Task: In Heading Arial with underline. Font size of heading  '18'Font style of data Calibri. Font size of data  9Alignment of headline & data Align center. Fill color in heading,  RedFont color of data Black Apply border in Data No BorderIn the sheet   Alpha Sales log book
Action: Mouse moved to (222, 82)
Screenshot: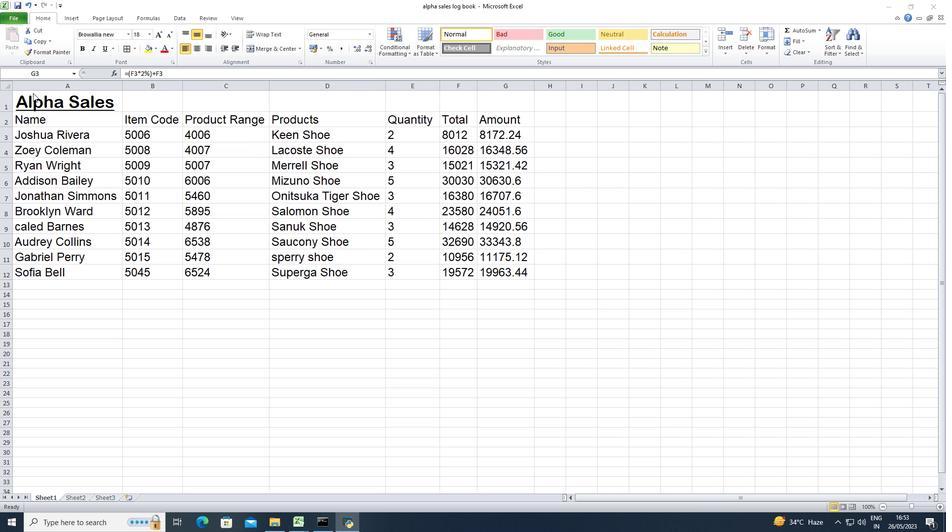 
Action: Mouse pressed left at (222, 82)
Screenshot: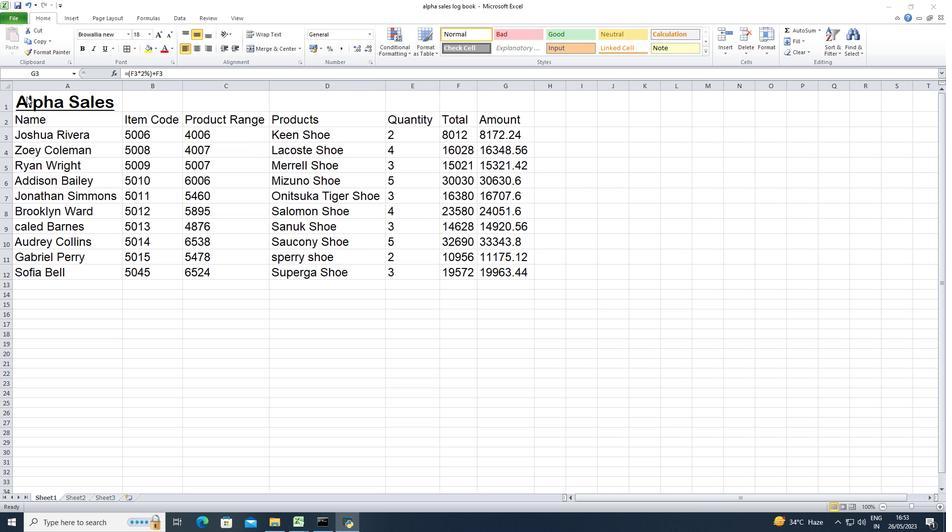 
Action: Mouse moved to (222, 82)
Screenshot: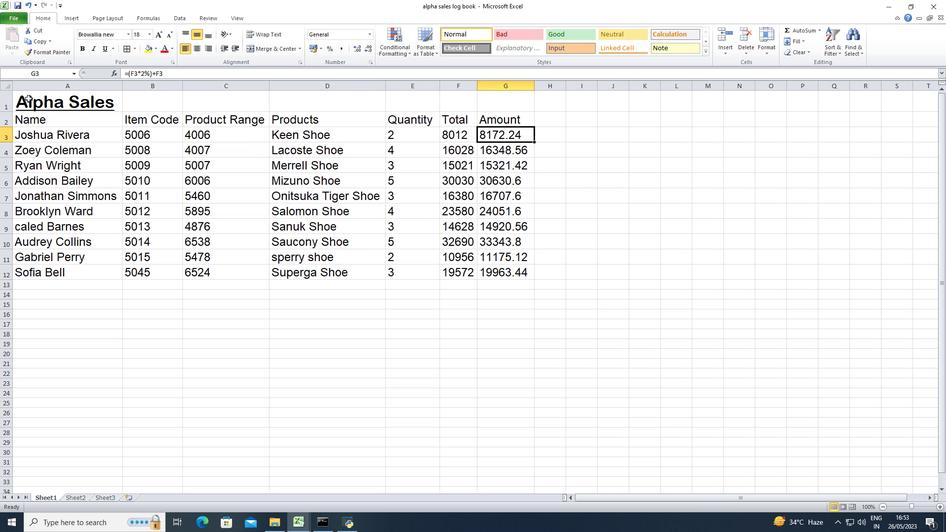 
Action: Mouse pressed left at (222, 82)
Screenshot: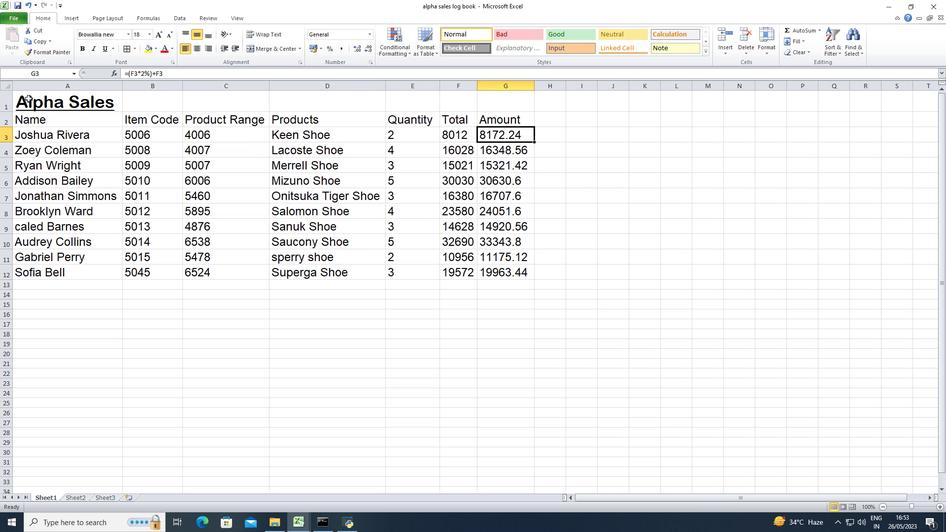 
Action: Mouse moved to (224, 81)
Screenshot: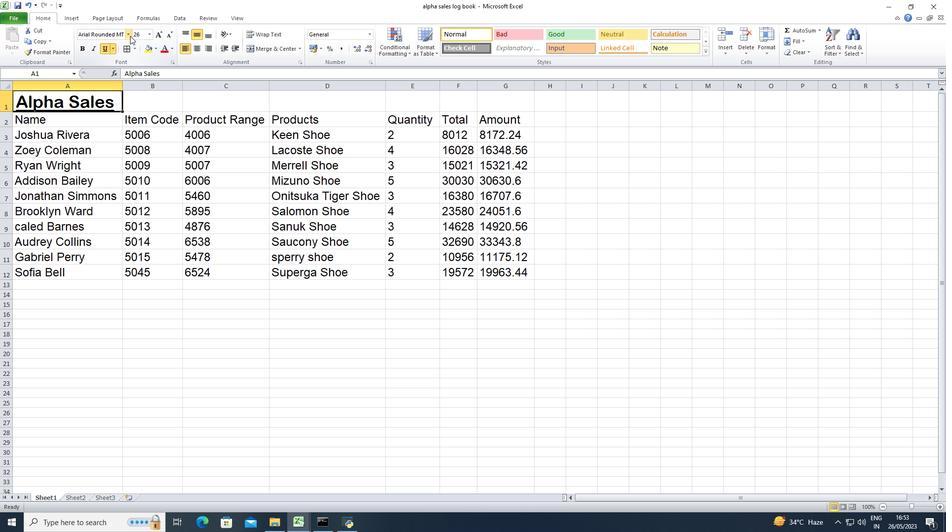 
Action: Mouse pressed left at (224, 81)
Screenshot: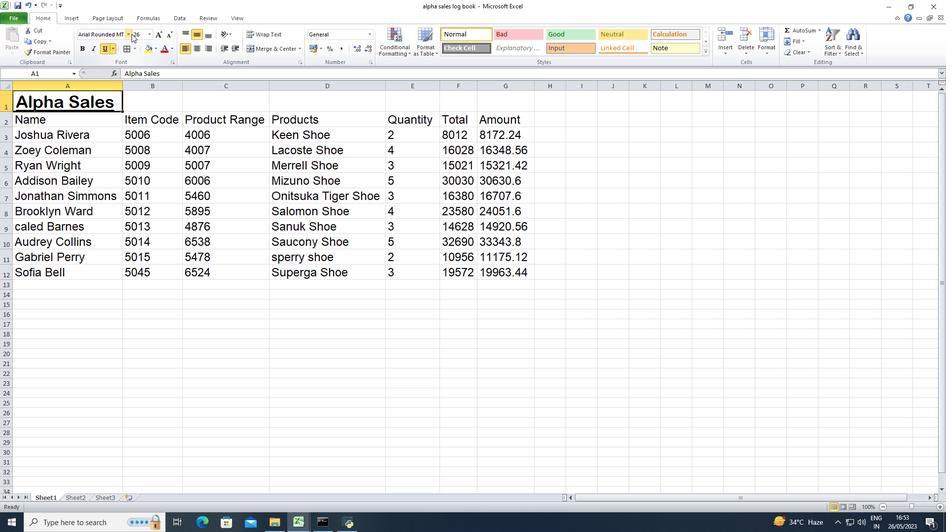 
Action: Mouse moved to (223, 83)
Screenshot: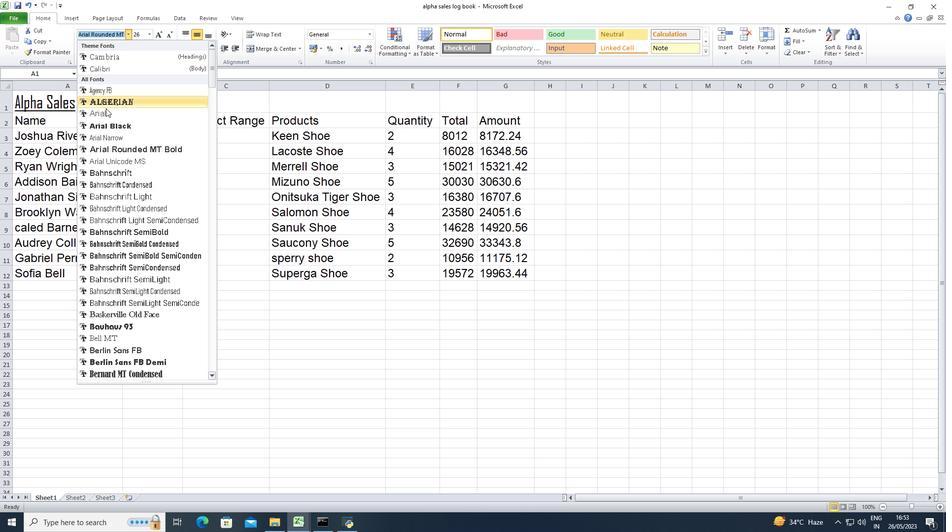 
Action: Mouse pressed left at (223, 83)
Screenshot: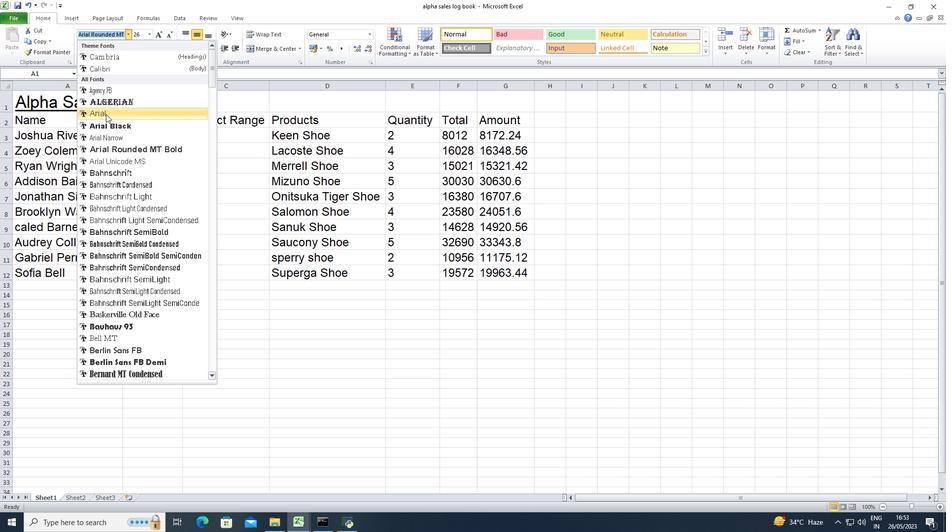 
Action: Mouse moved to (223, 81)
Screenshot: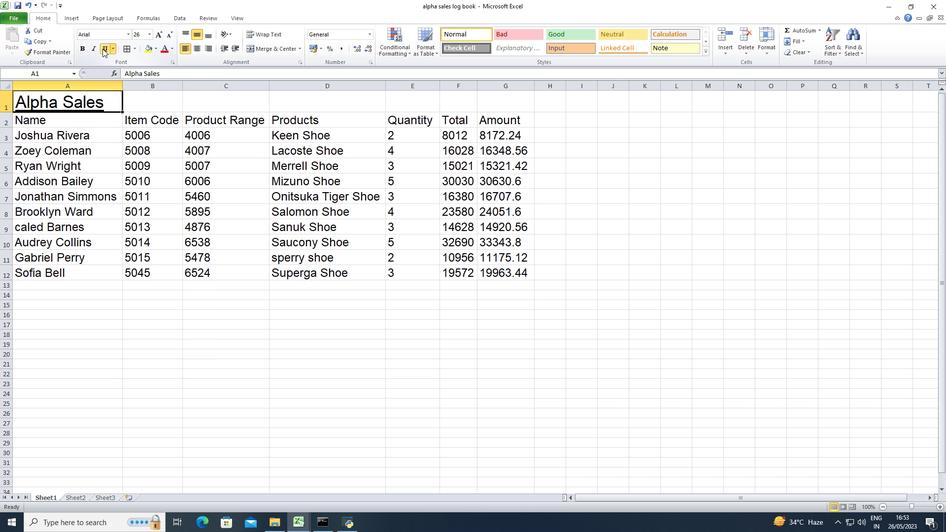 
Action: Mouse pressed left at (223, 81)
Screenshot: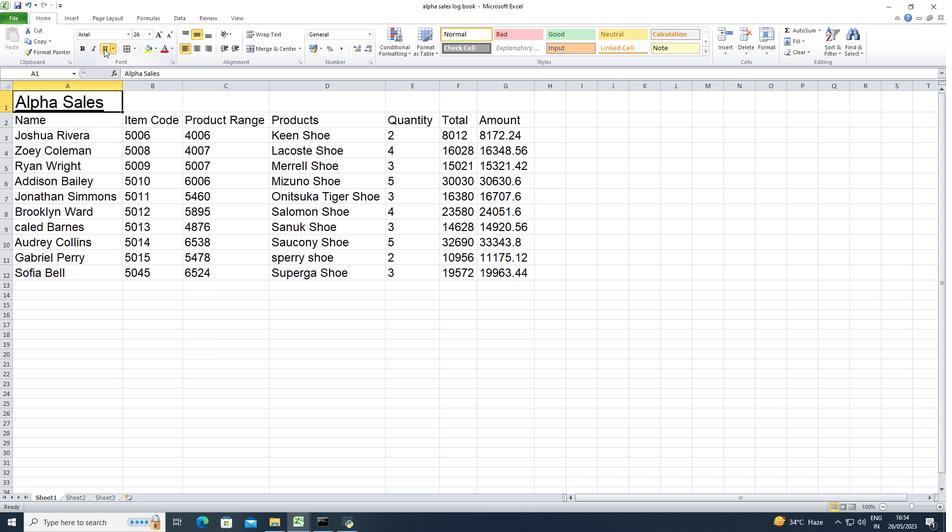 
Action: Mouse pressed left at (223, 81)
Screenshot: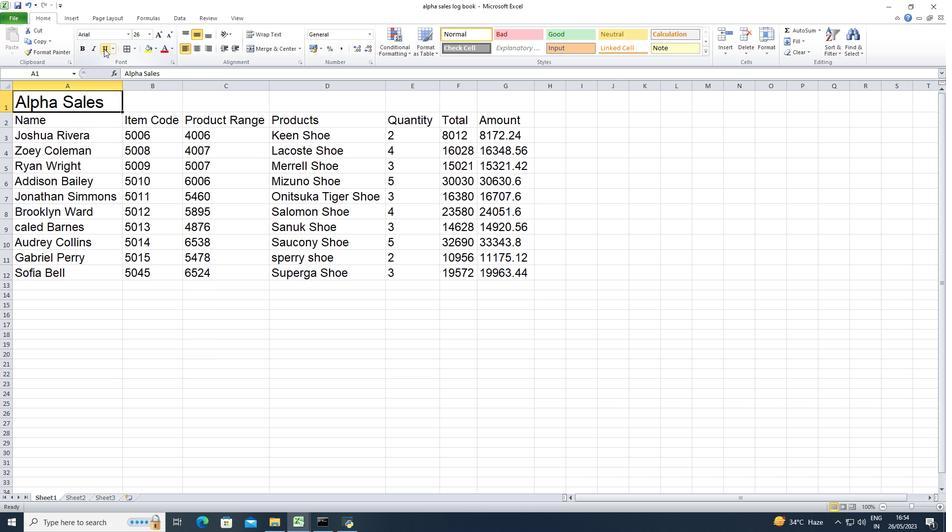 
Action: Mouse moved to (225, 81)
Screenshot: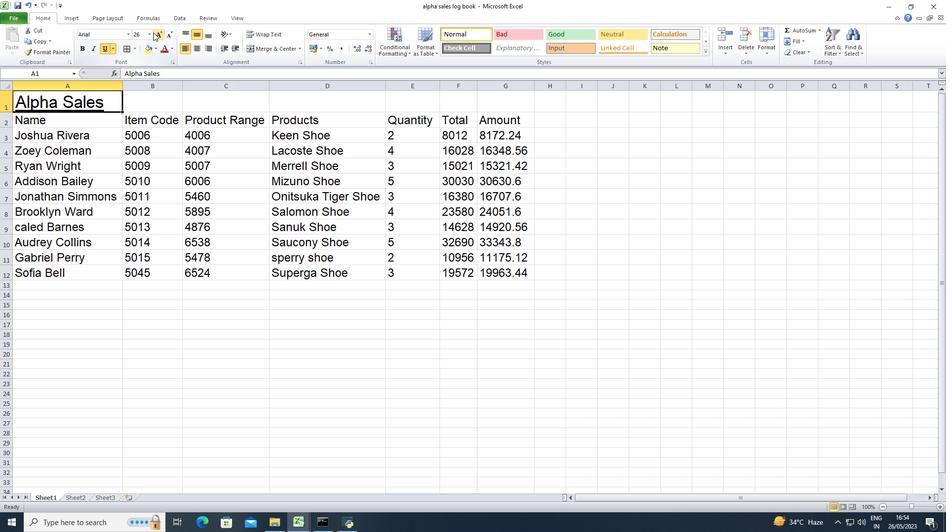 
Action: Mouse pressed left at (225, 81)
Screenshot: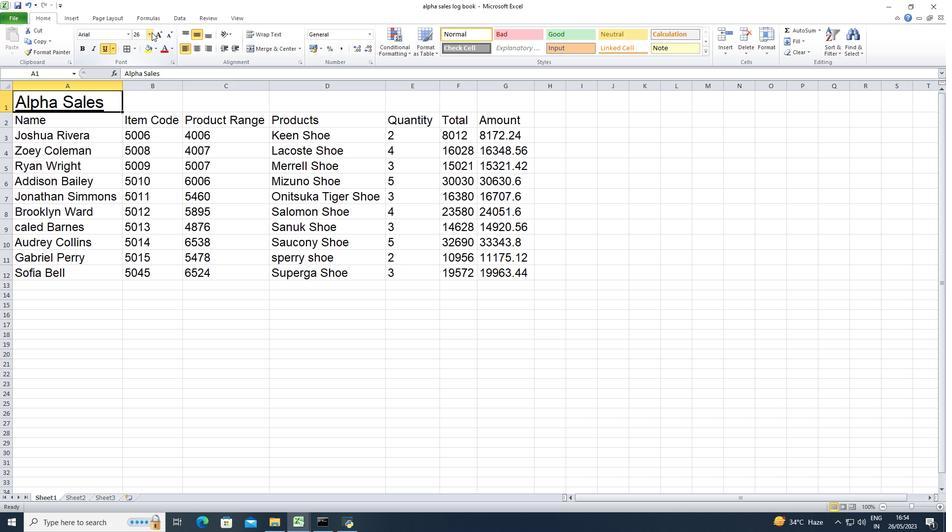
Action: Mouse moved to (224, 83)
Screenshot: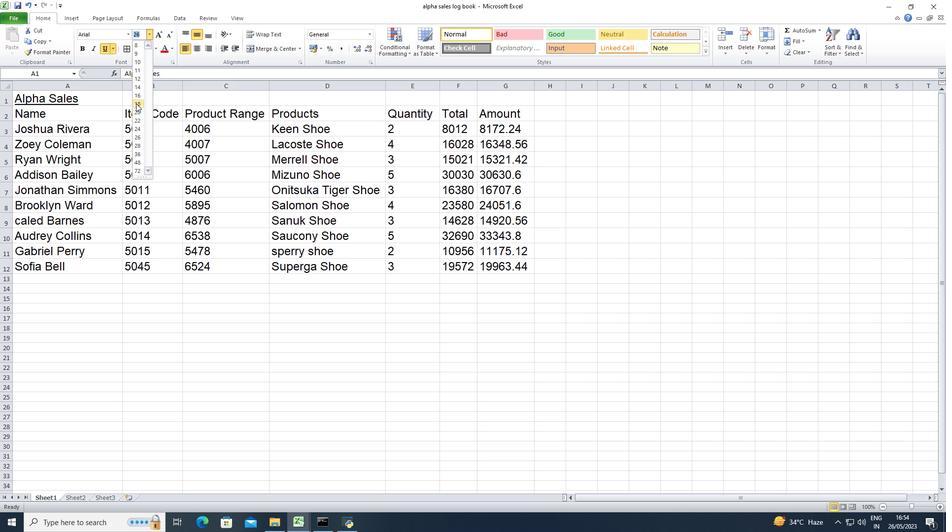 
Action: Mouse pressed left at (224, 83)
Screenshot: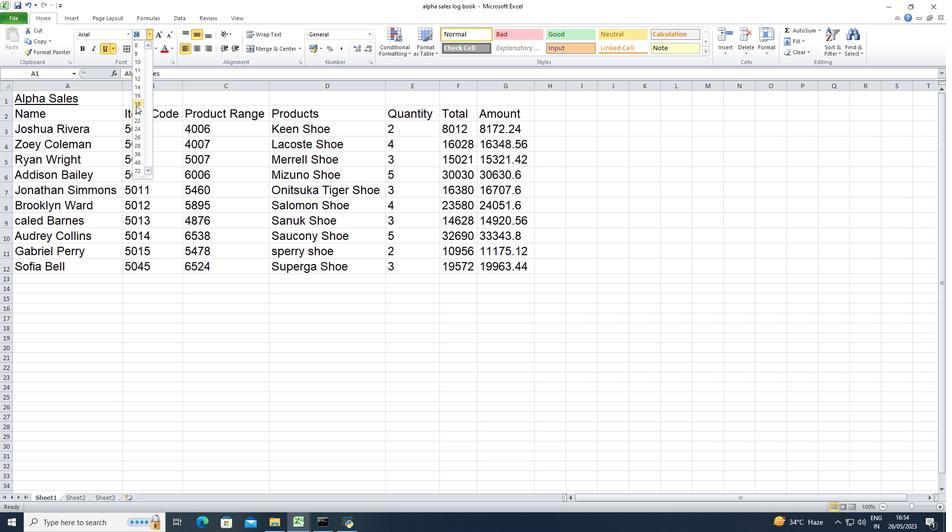 
Action: Mouse moved to (223, 83)
Screenshot: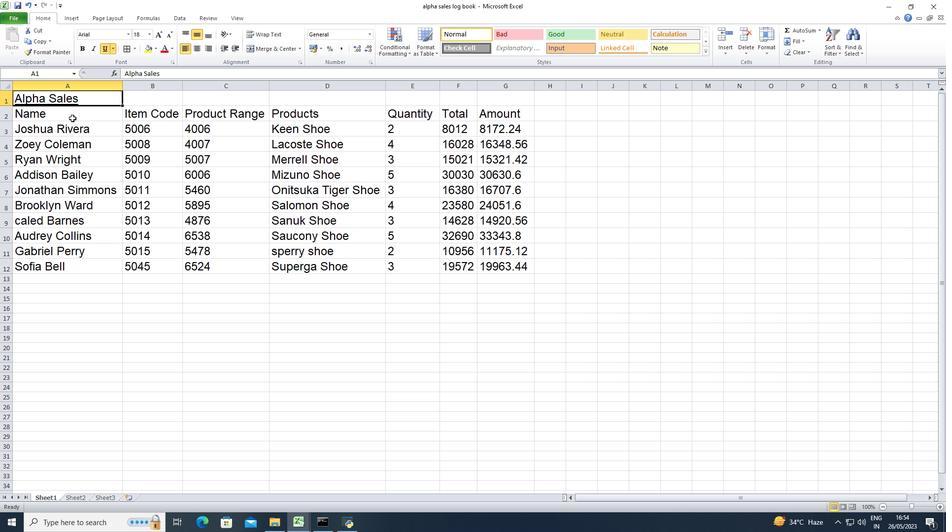 
Action: Mouse pressed left at (223, 83)
Screenshot: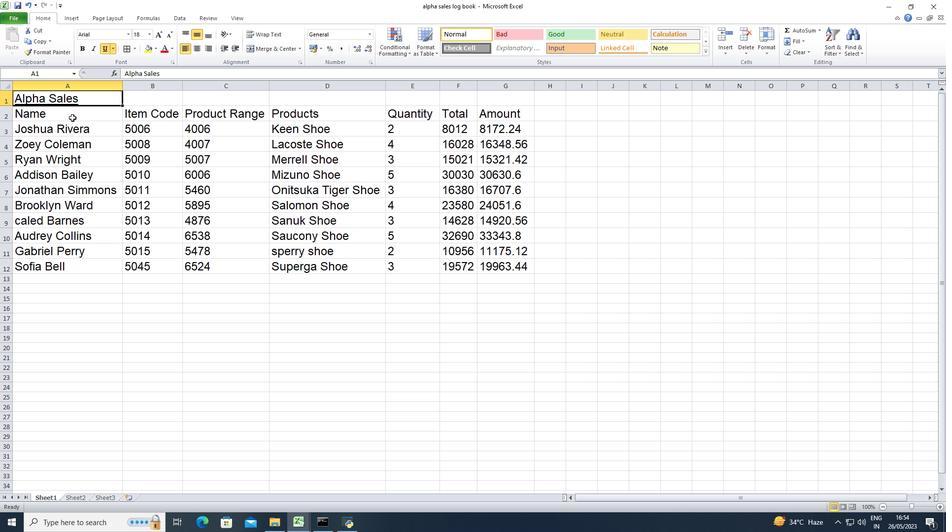 
Action: Mouse moved to (224, 81)
Screenshot: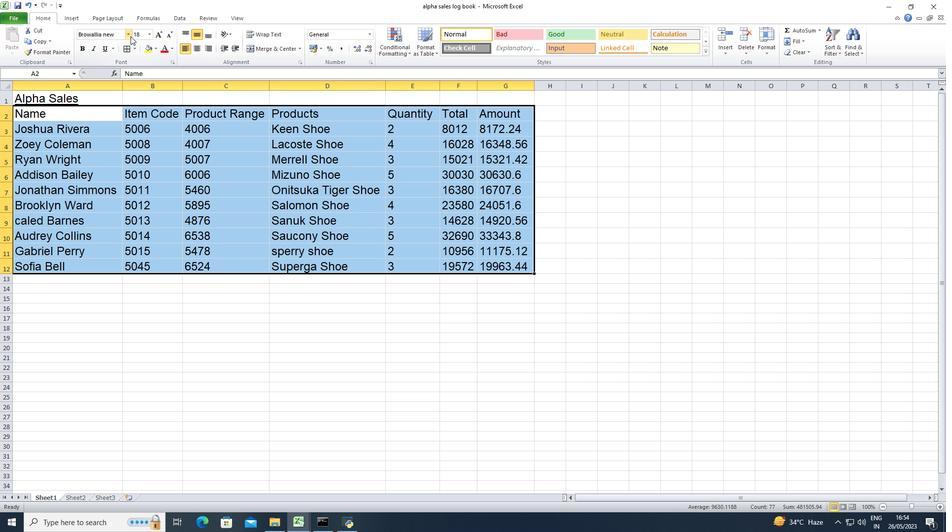 
Action: Mouse pressed left at (224, 81)
Screenshot: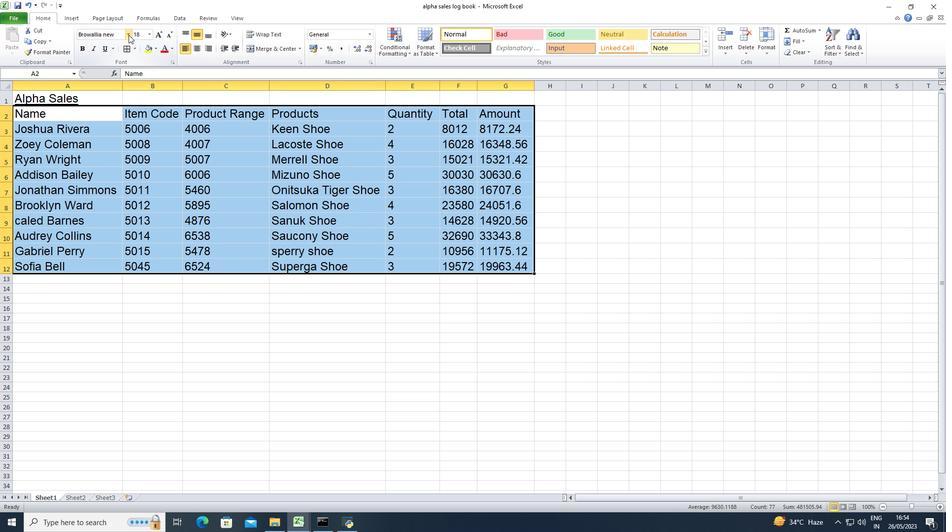 
Action: Key pressed calibri
Screenshot: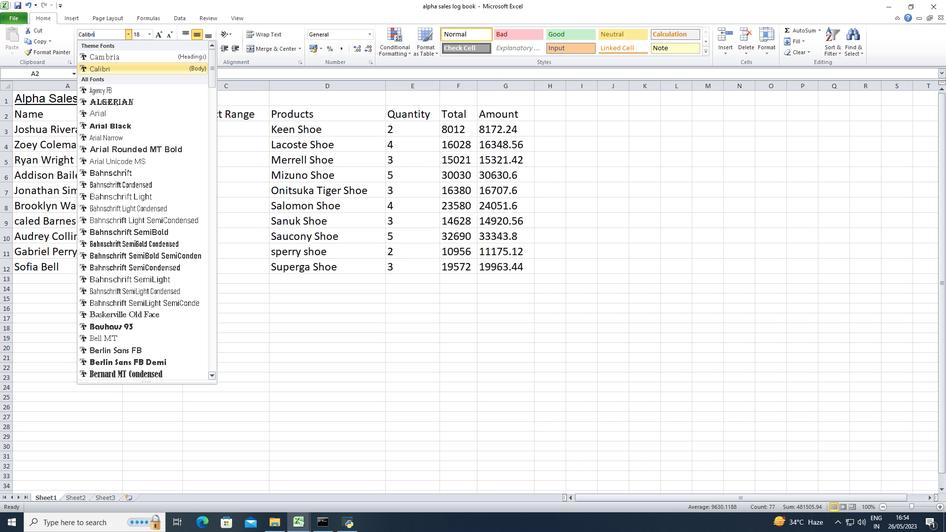 
Action: Mouse moved to (224, 81)
Screenshot: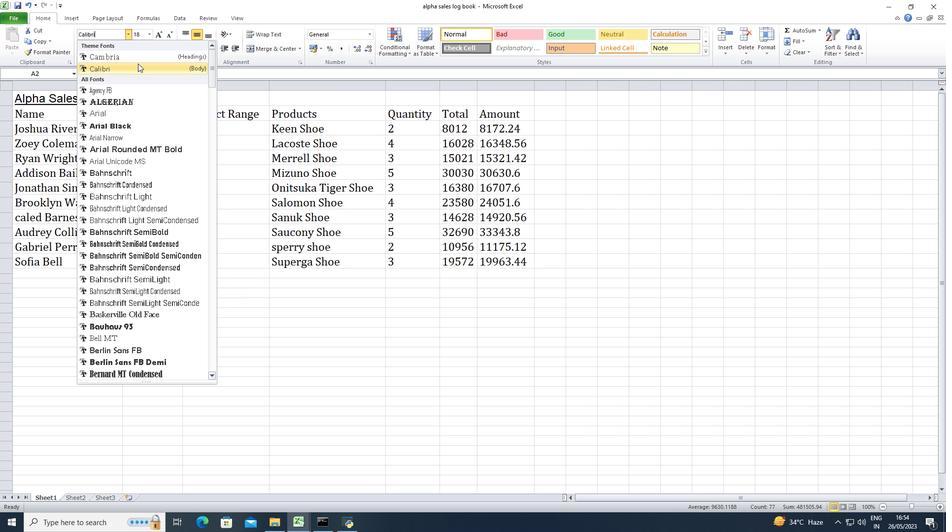 
Action: Mouse pressed left at (224, 81)
Screenshot: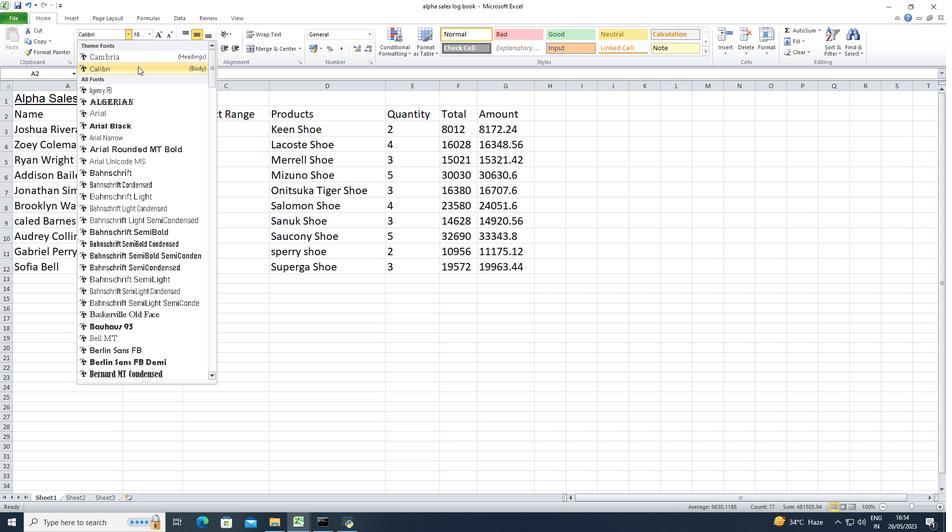 
Action: Mouse moved to (225, 81)
Screenshot: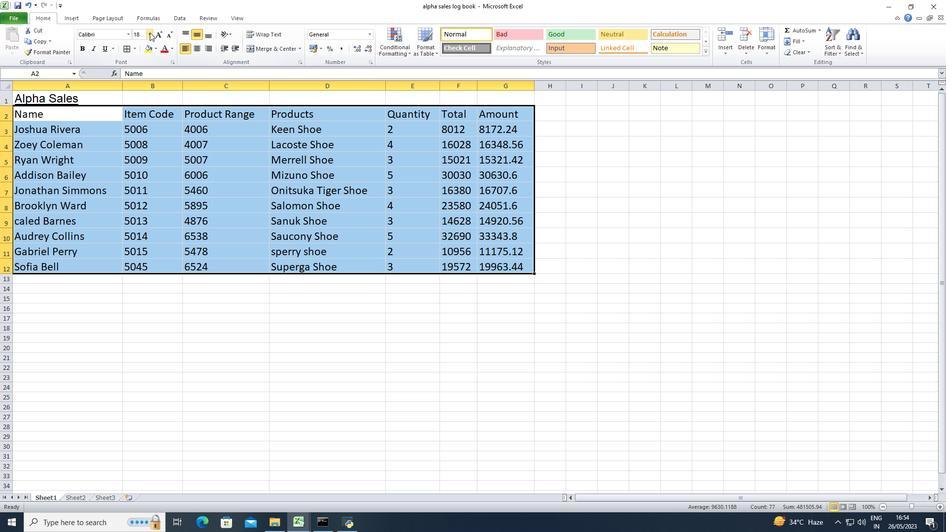 
Action: Mouse pressed left at (225, 81)
Screenshot: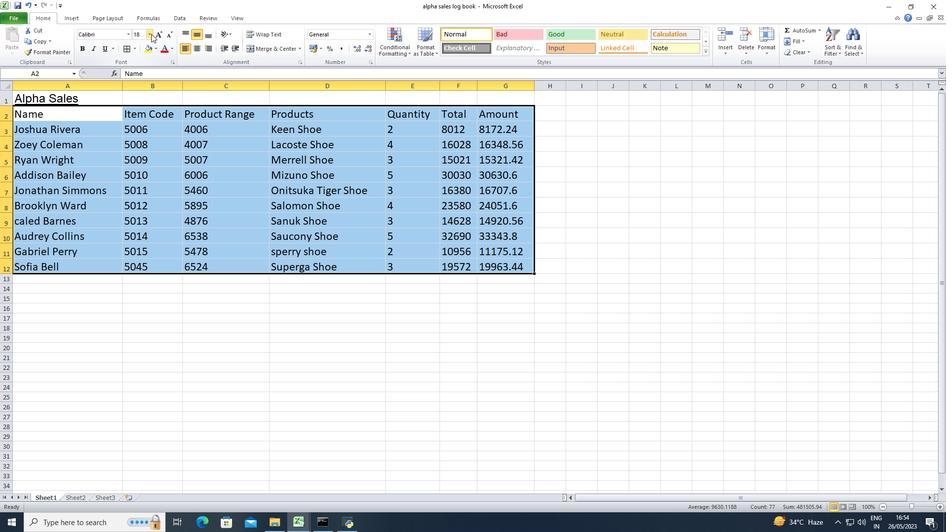 
Action: Mouse moved to (224, 81)
Screenshot: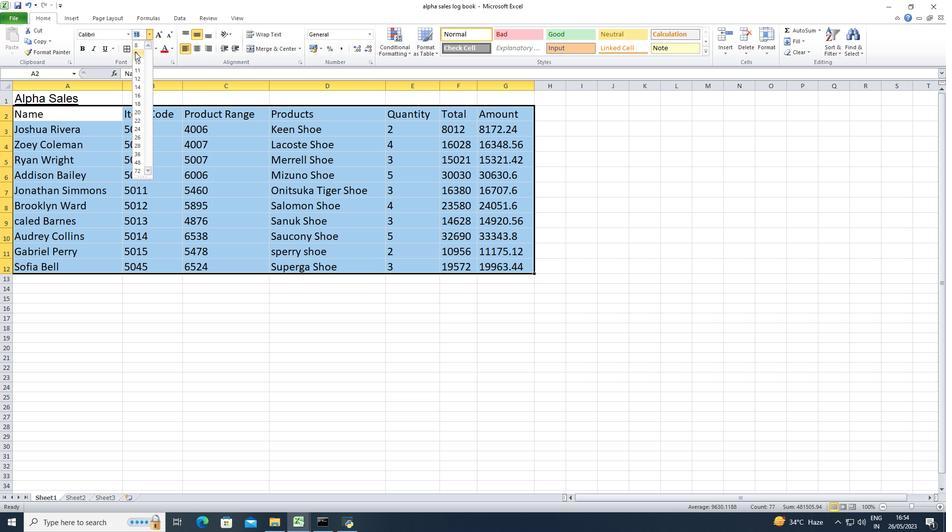 
Action: Mouse pressed left at (224, 81)
Screenshot: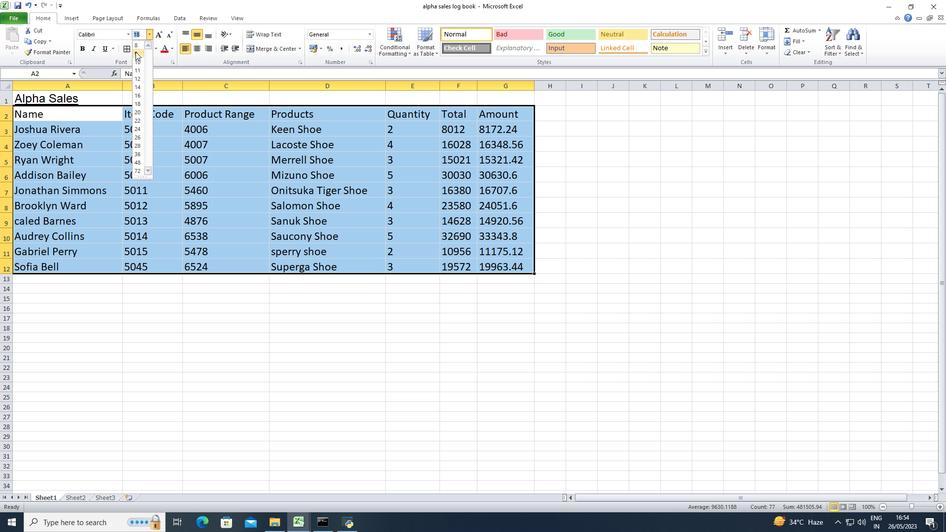 
Action: Mouse moved to (223, 82)
Screenshot: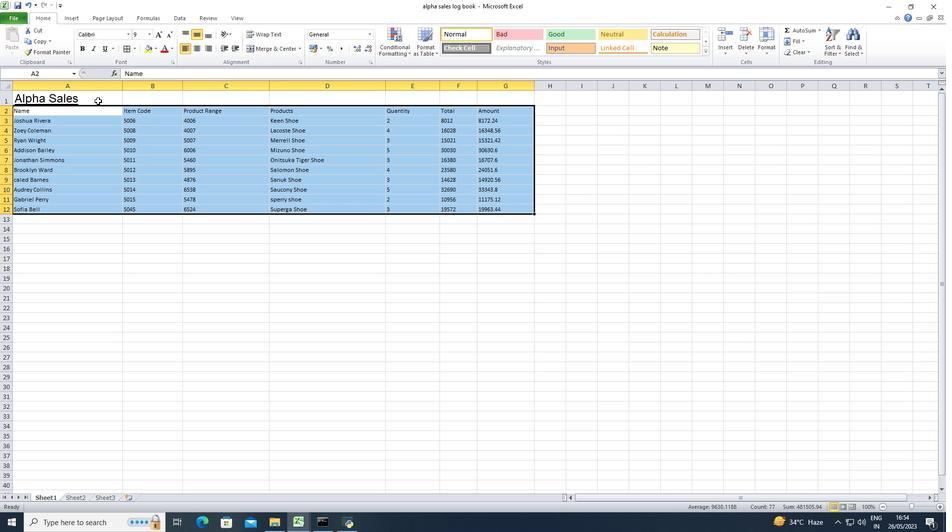 
Action: Key pressed ctrl+A
Screenshot: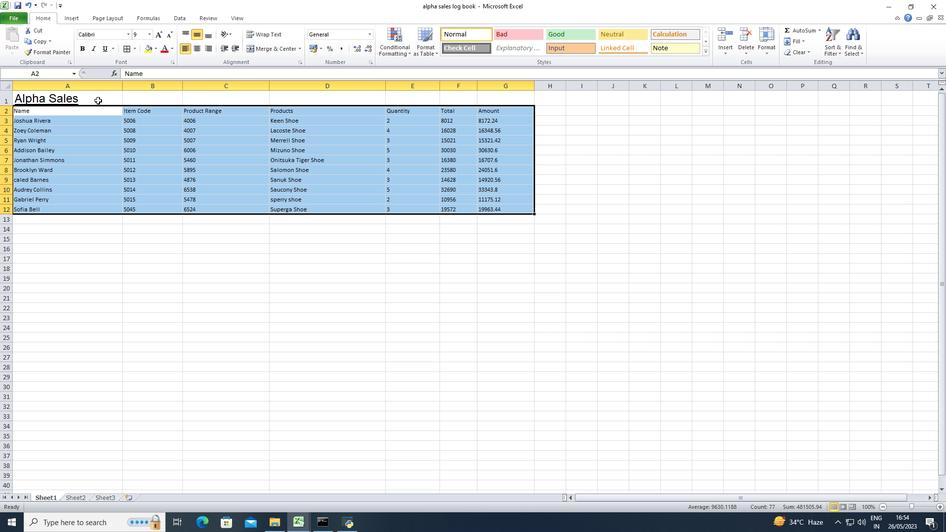 
Action: Mouse moved to (226, 81)
Screenshot: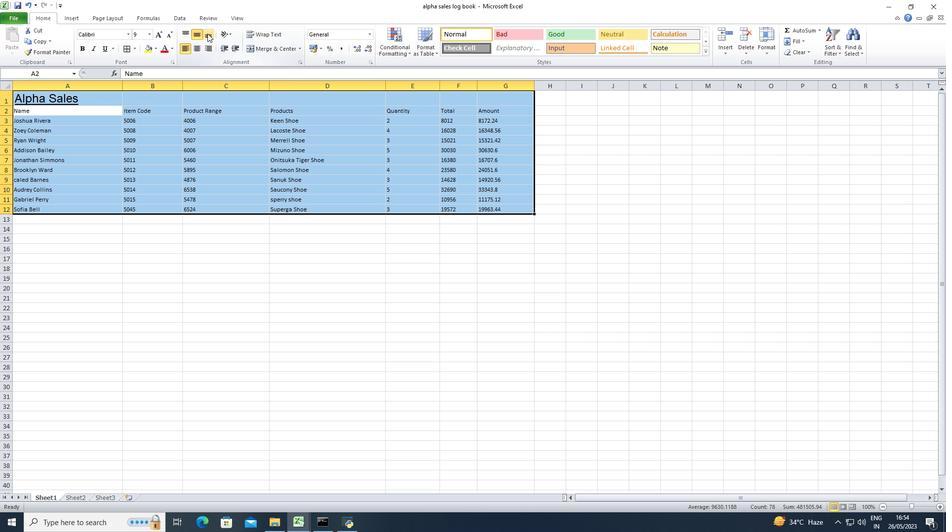 
Action: Mouse pressed left at (226, 81)
Screenshot: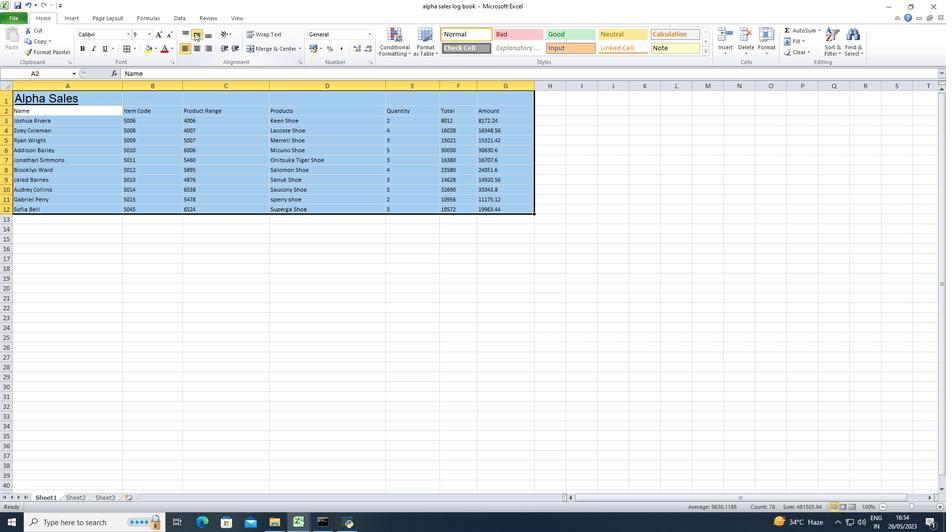 
Action: Mouse moved to (226, 81)
Screenshot: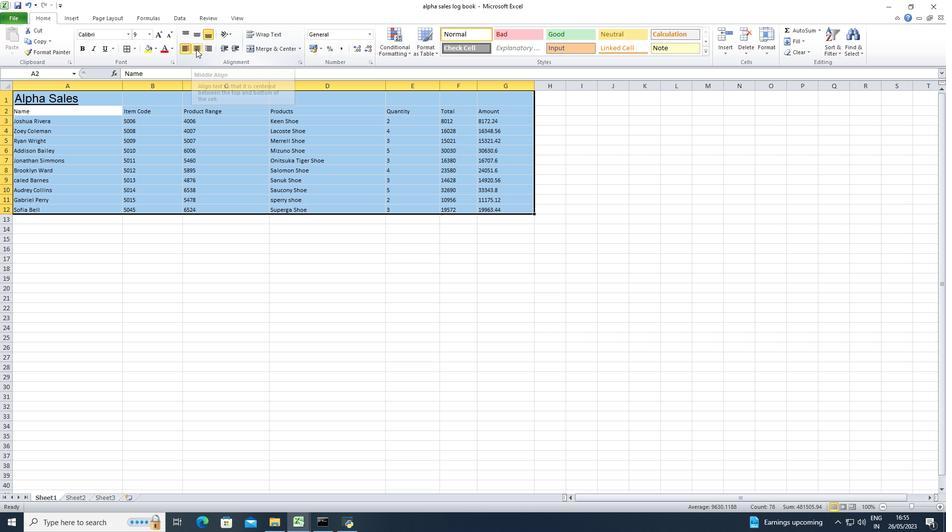 
Action: Mouse pressed left at (226, 81)
Screenshot: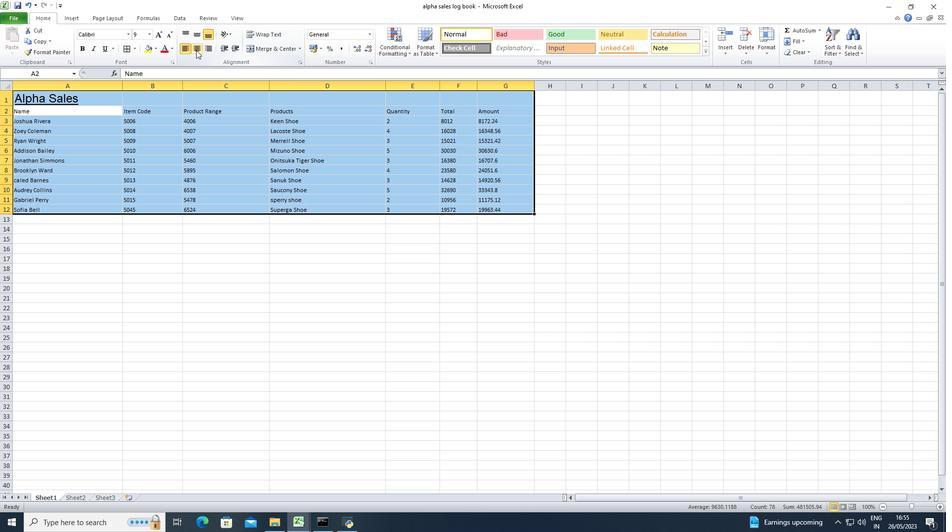 
Action: Mouse moved to (223, 82)
Screenshot: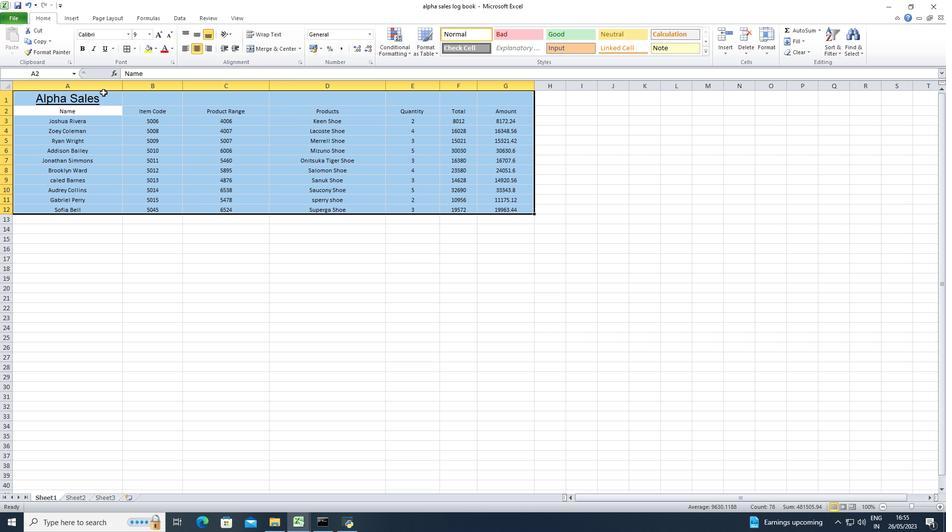 
Action: Mouse pressed left at (223, 82)
Screenshot: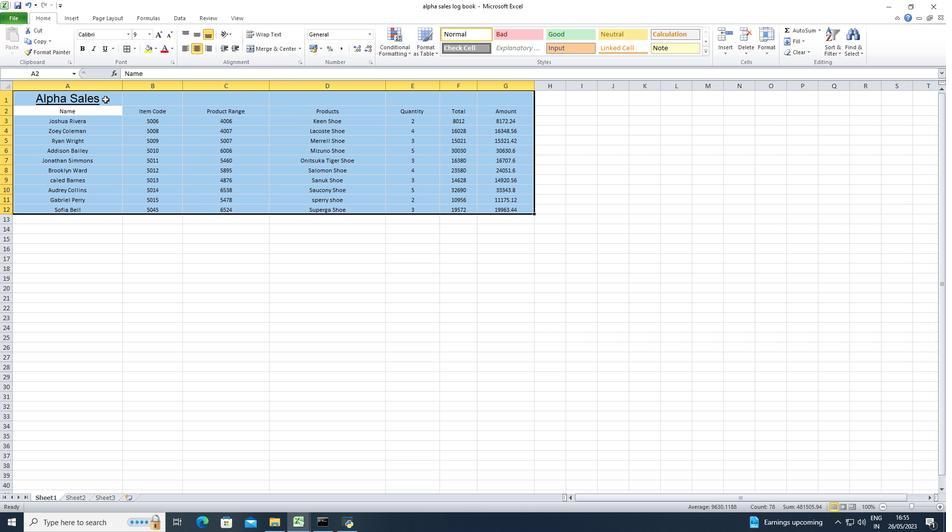 
Action: Mouse moved to (225, 81)
Screenshot: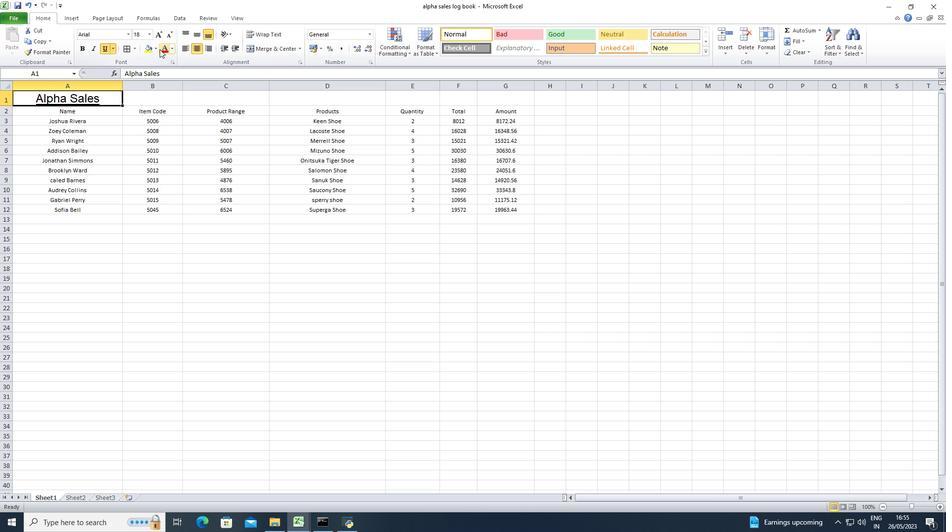 
Action: Mouse pressed left at (225, 81)
Screenshot: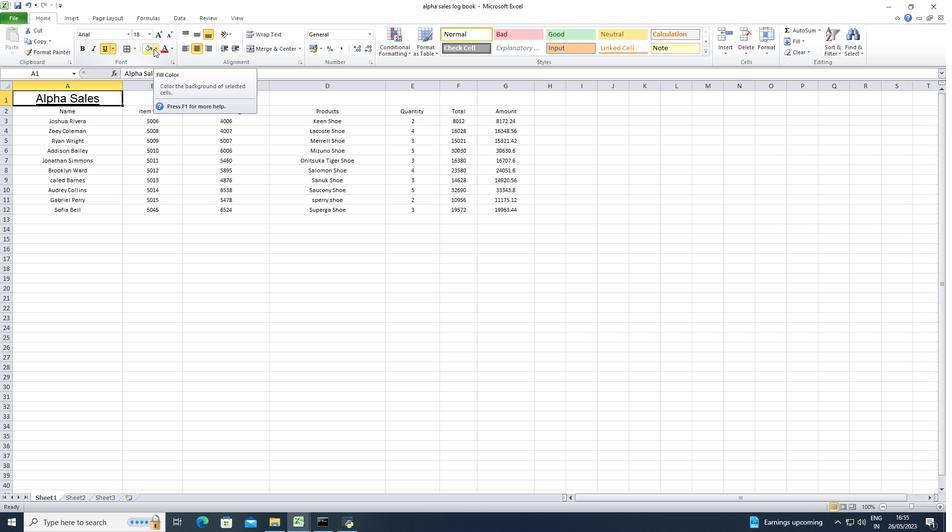 
Action: Mouse moved to (225, 83)
Screenshot: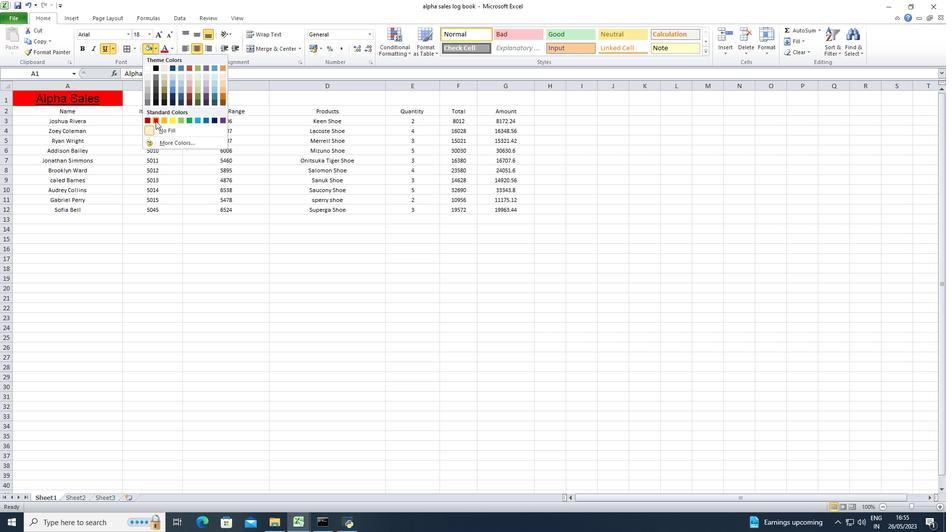 
Action: Mouse pressed left at (225, 83)
Screenshot: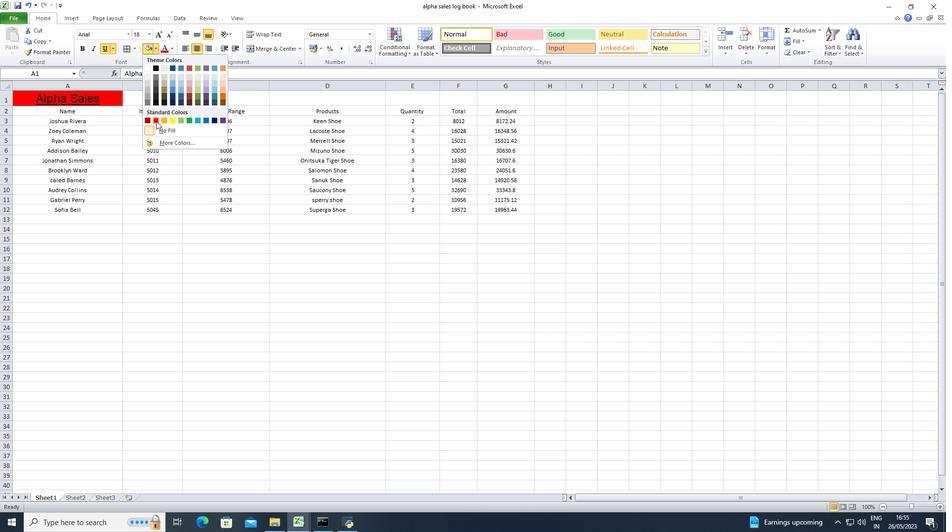 
Action: Mouse moved to (223, 83)
Screenshot: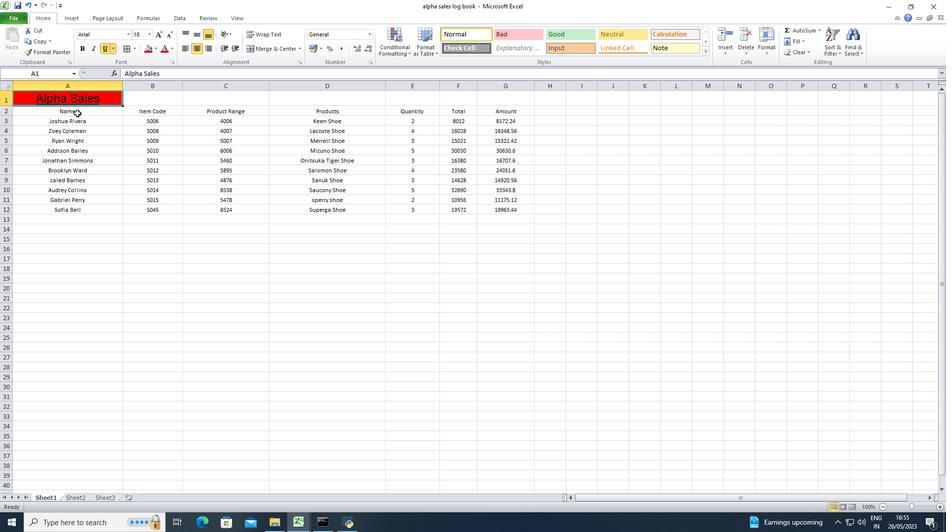 
Action: Mouse pressed left at (223, 83)
Screenshot: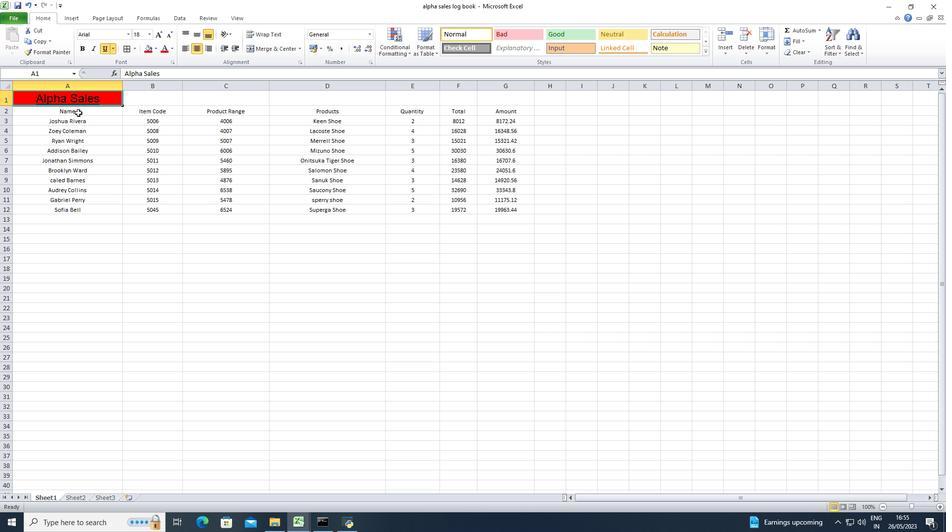 
Action: Mouse moved to (225, 81)
Screenshot: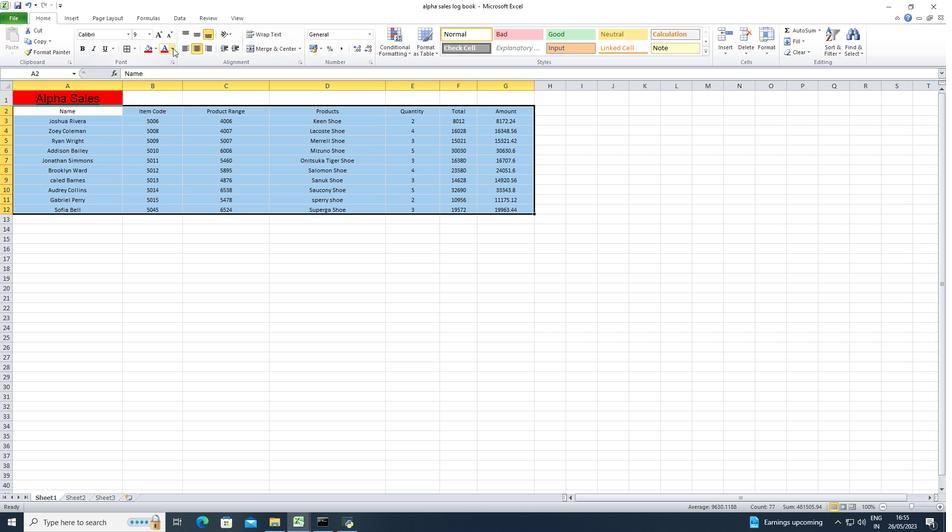 
Action: Mouse pressed left at (225, 81)
Screenshot: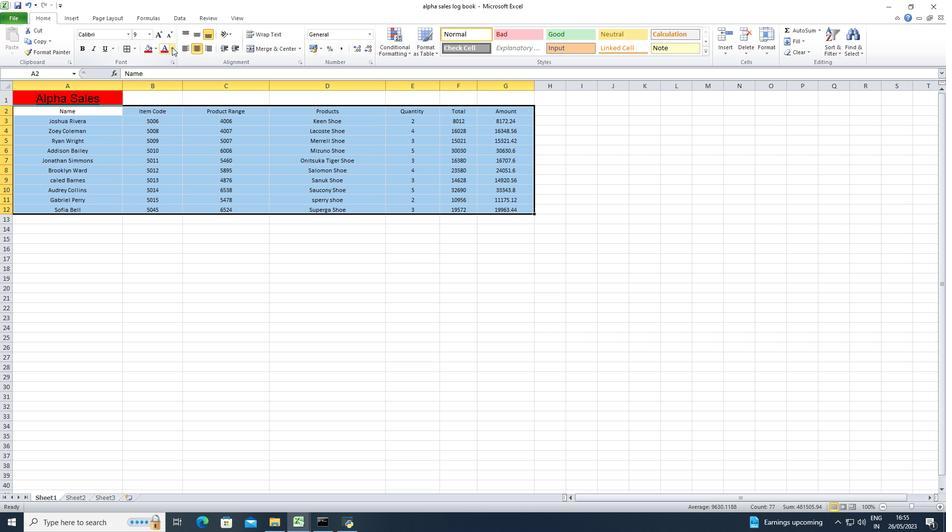 
Action: Mouse moved to (225, 82)
Screenshot: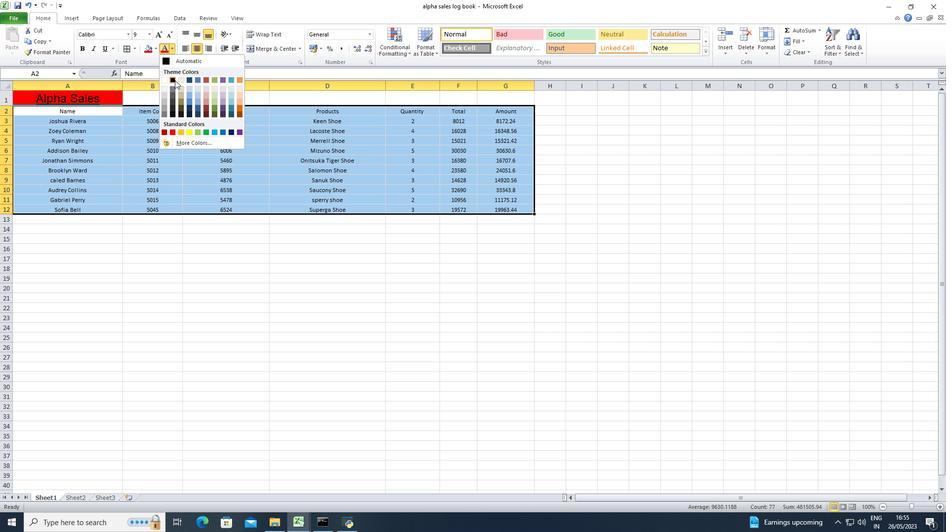 
Action: Mouse pressed left at (225, 82)
Screenshot: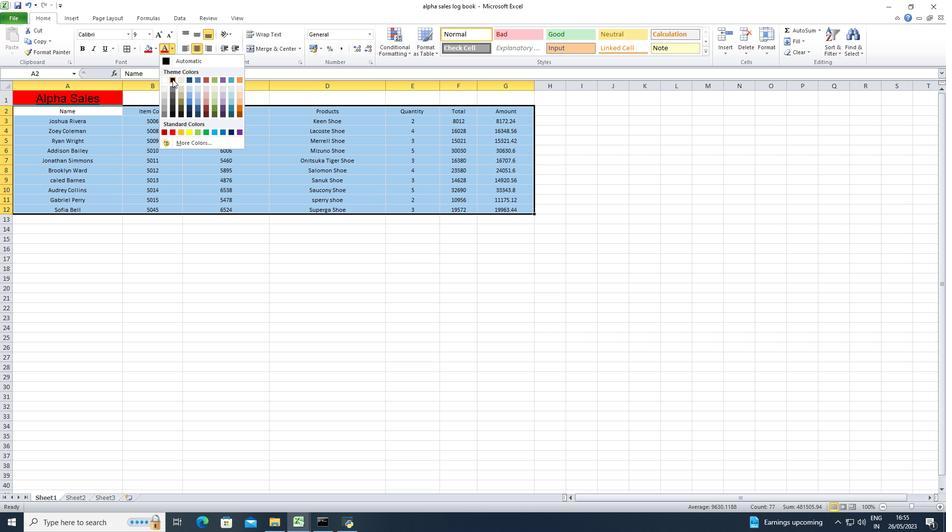
Action: Mouse moved to (223, 82)
Screenshot: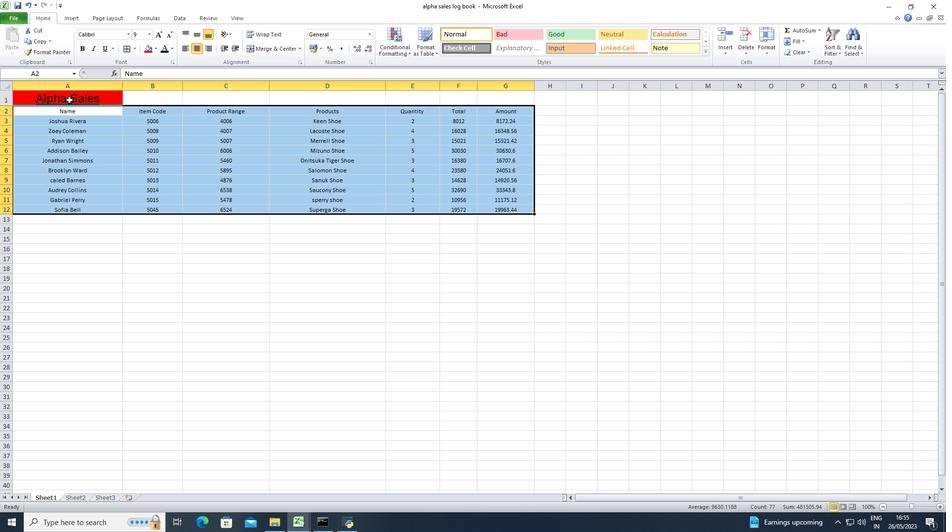 
Action: Mouse pressed left at (223, 82)
Screenshot: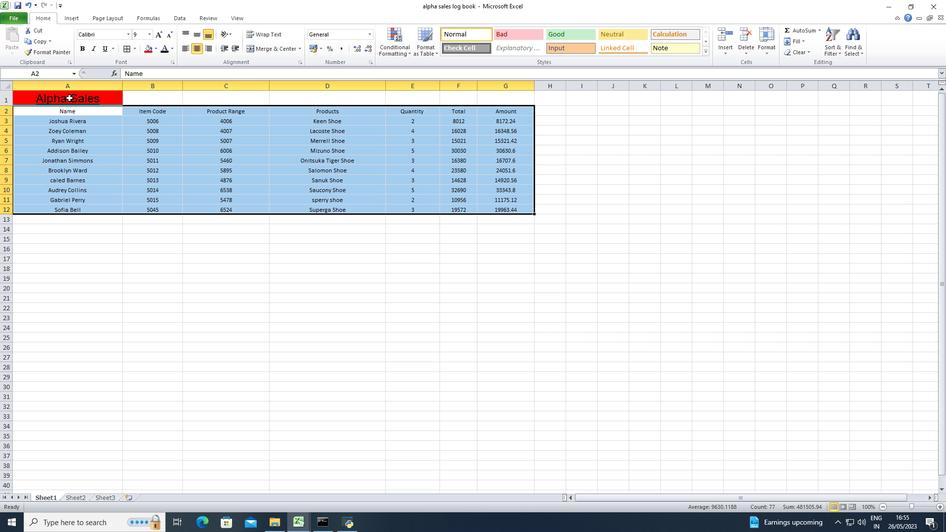
Action: Mouse moved to (224, 81)
Screenshot: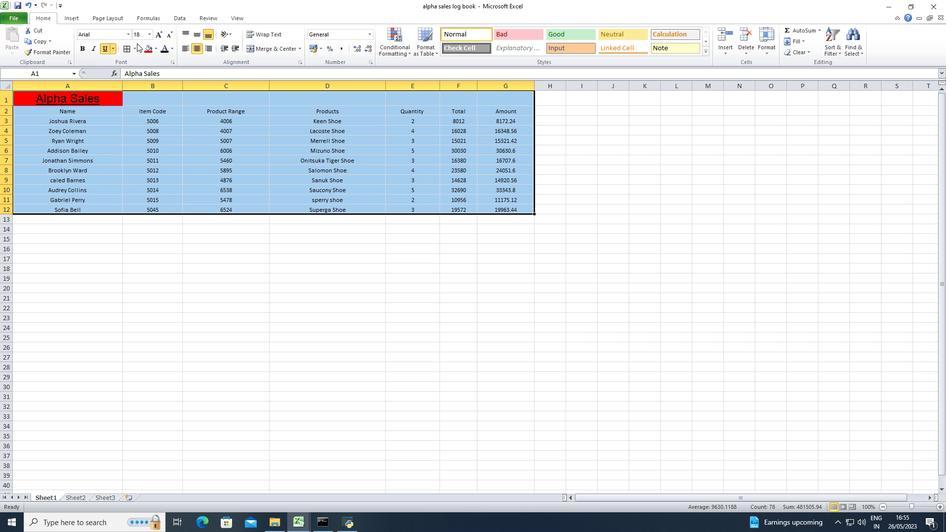 
Action: Mouse pressed left at (224, 81)
Screenshot: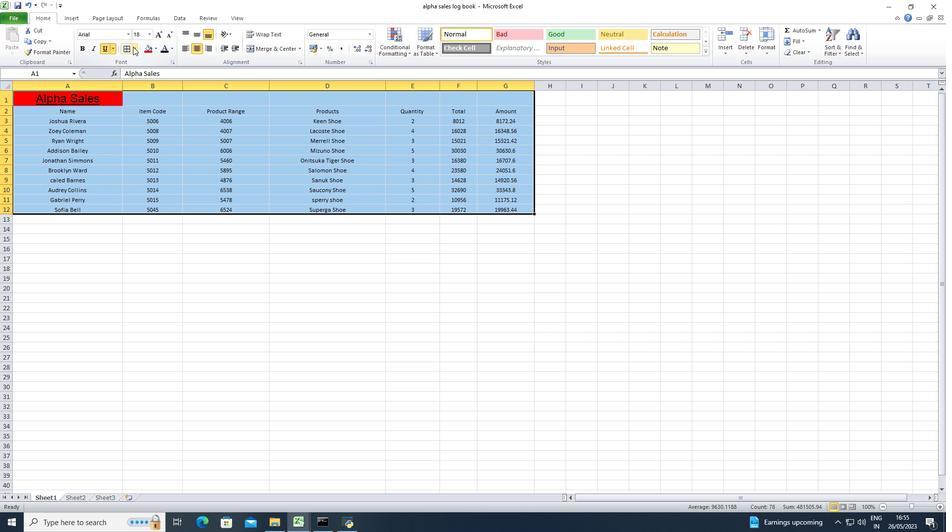 
Action: Mouse moved to (224, 83)
Screenshot: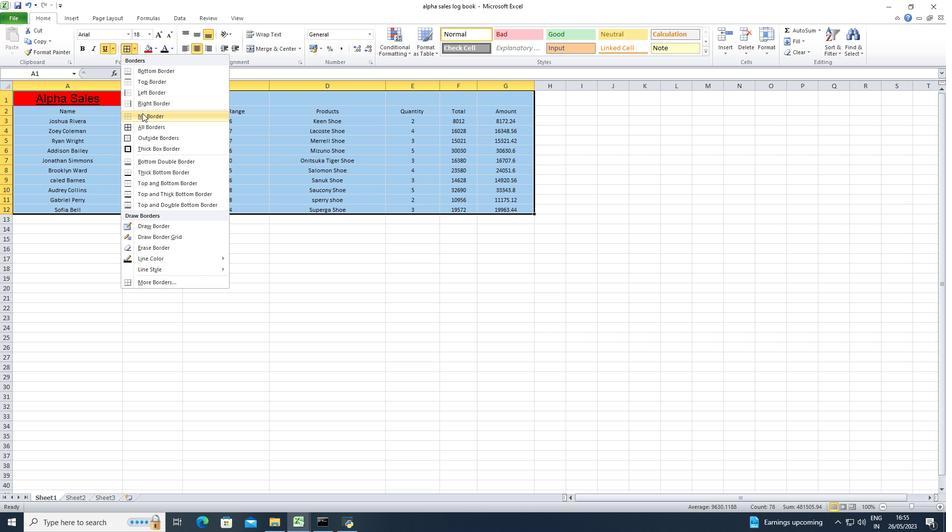 
Action: Mouse pressed left at (224, 83)
Screenshot: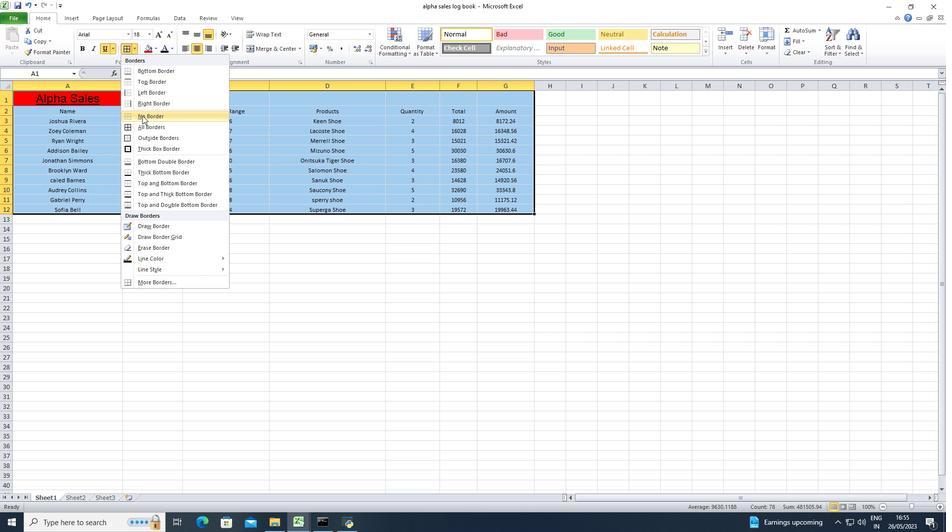 
Action: Mouse moved to (224, 83)
Screenshot: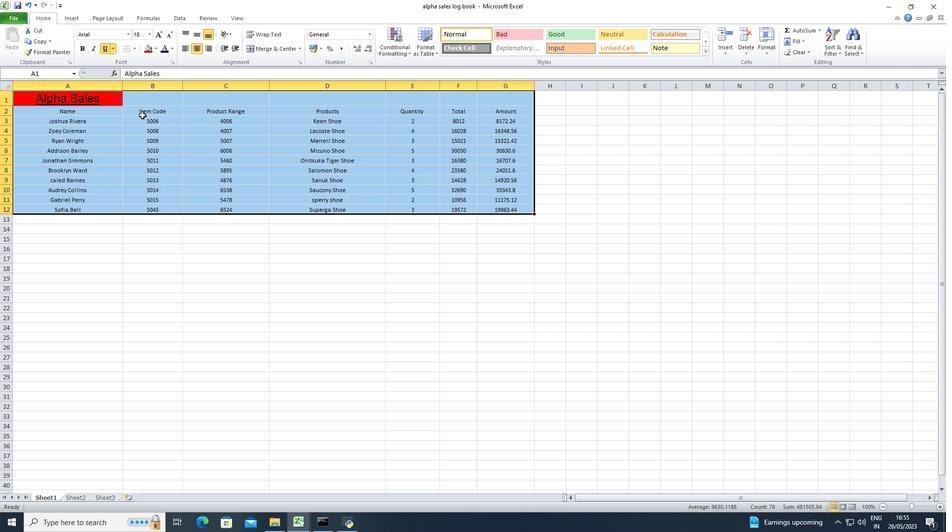 
Action: Key pressed ctrl+S
Screenshot: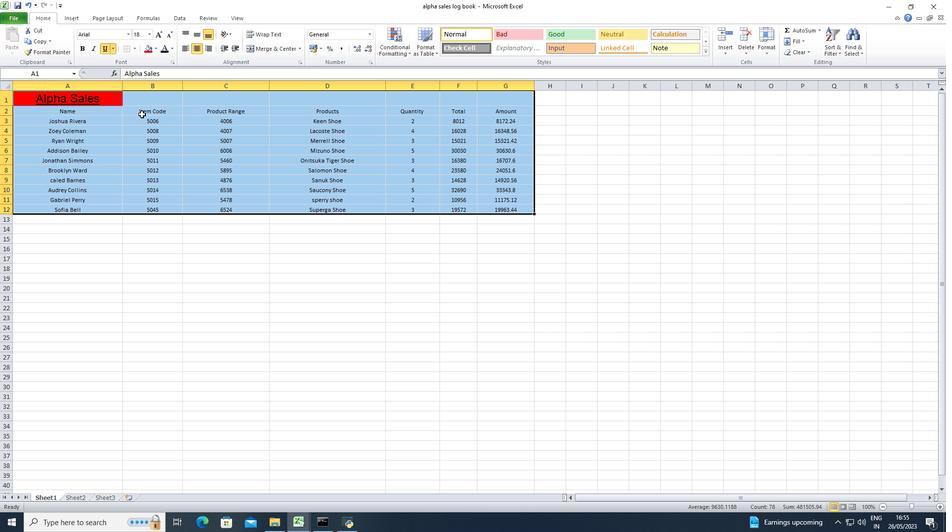 
